 Task: Add Attachment from Trello to Card Card0000000102 in Board Board0000000026 in Workspace WS0000000009 in Trello. Add Cover Blue to Card Card0000000102 in Board Board0000000026 in Workspace WS0000000009 in Trello. Add "Copy Card To …" Button titled Button0000000102 to "bottom" of the list "To Do" to Card Card0000000102 in Board Board0000000026 in Workspace WS0000000009 in Trello. Add Description DS0000000102 to Card Card0000000102 in Board Board0000000026 in Workspace WS0000000009 in Trello. Add Comment CM0000000102 to Card Card0000000102 in Board Board0000000026 in Workspace WS0000000009 in Trello
Action: Mouse moved to (291, 256)
Screenshot: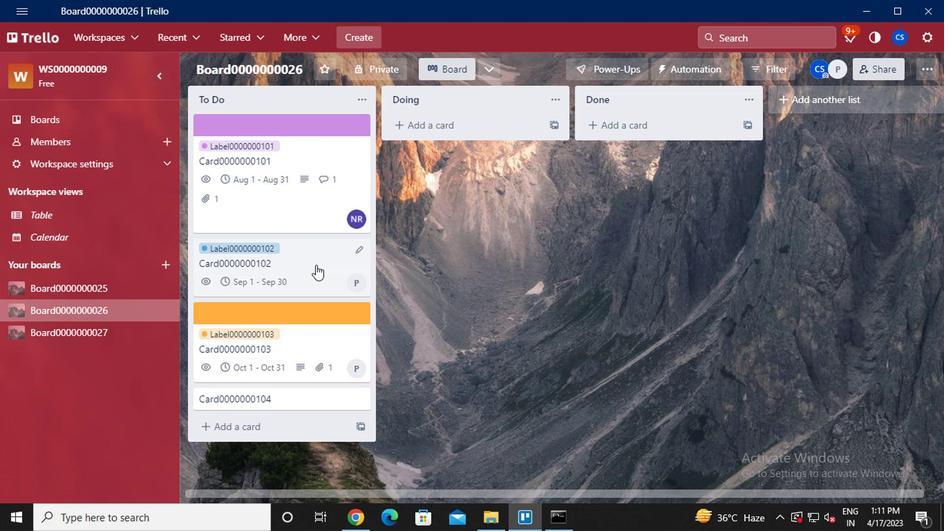
Action: Mouse pressed left at (291, 256)
Screenshot: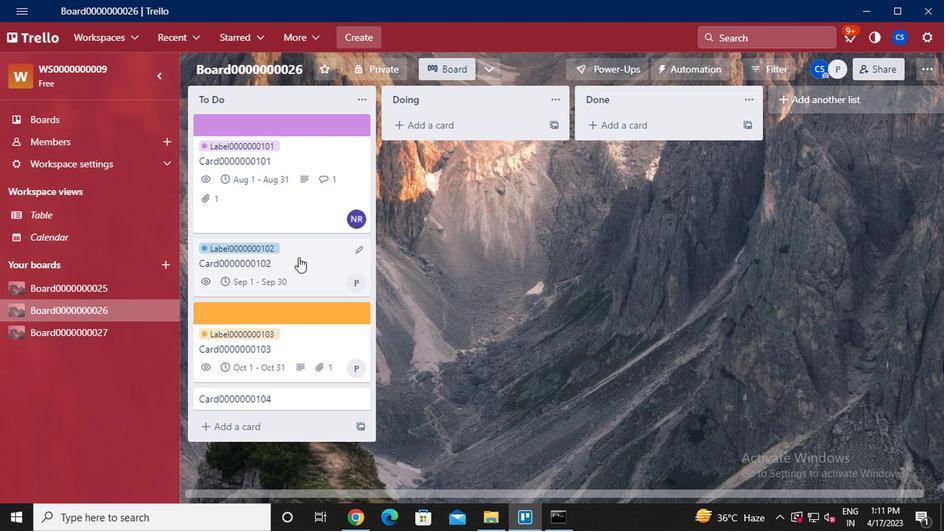 
Action: Mouse moved to (659, 291)
Screenshot: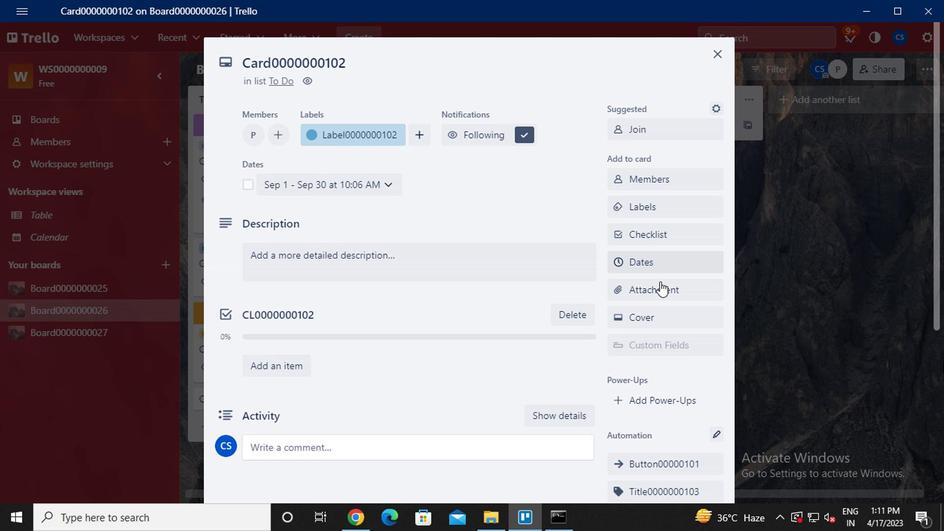 
Action: Mouse pressed left at (659, 291)
Screenshot: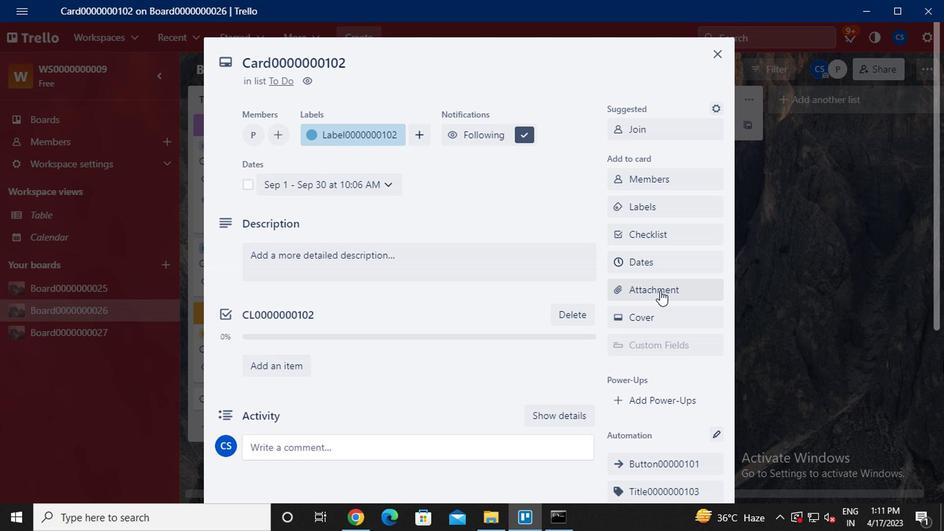 
Action: Mouse moved to (641, 144)
Screenshot: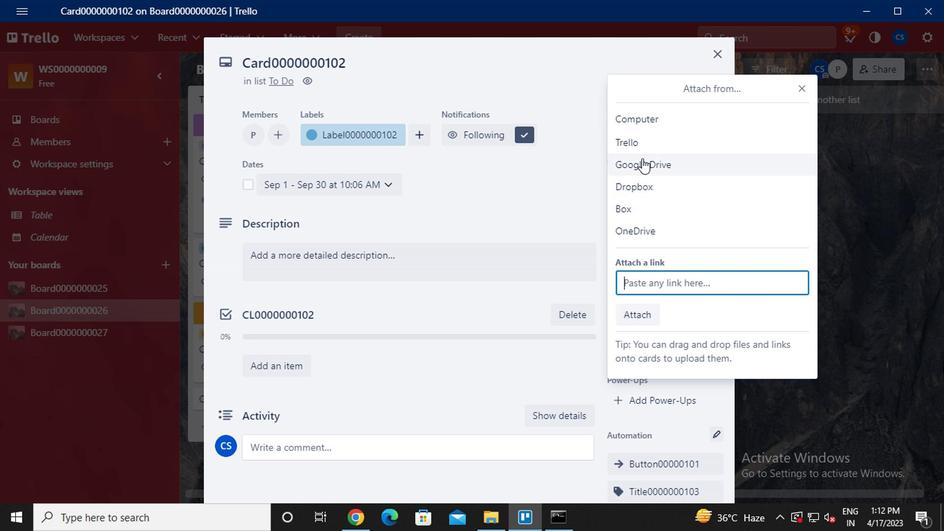 
Action: Mouse pressed left at (641, 144)
Screenshot: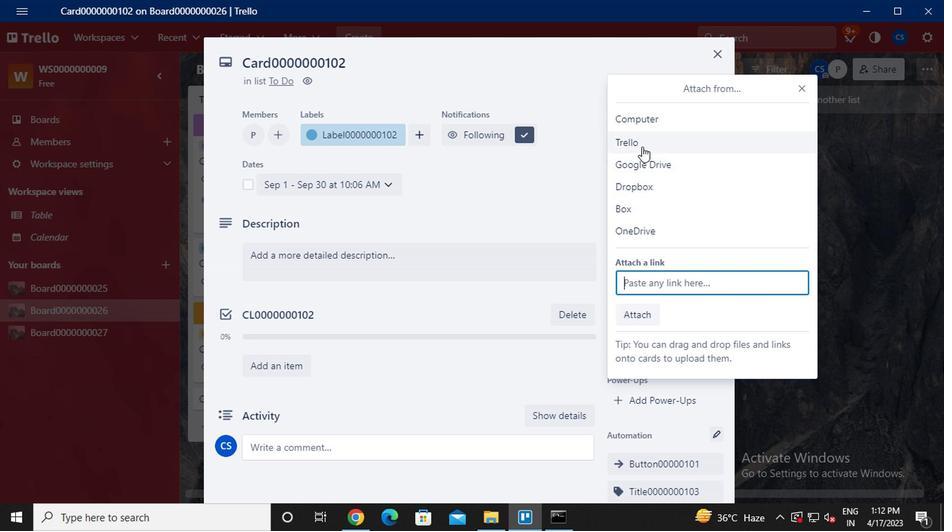 
Action: Mouse moved to (651, 173)
Screenshot: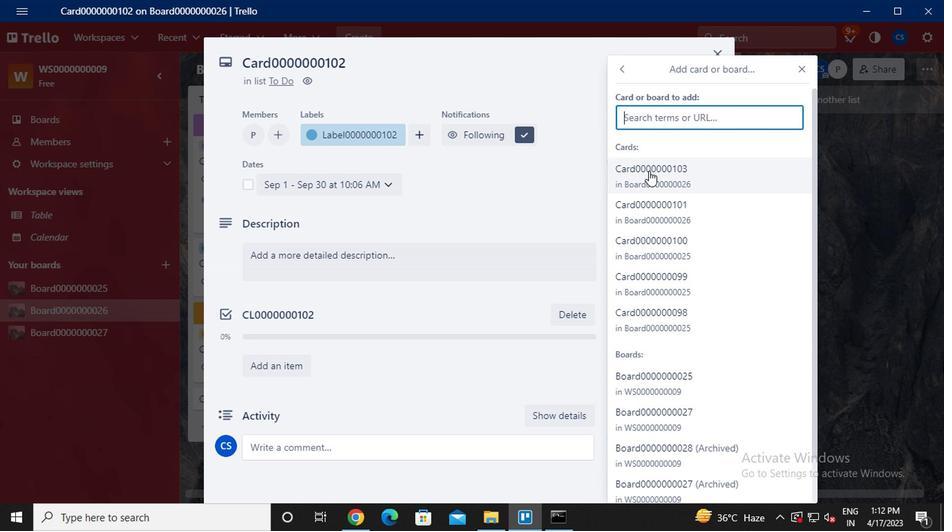 
Action: Mouse pressed left at (651, 173)
Screenshot: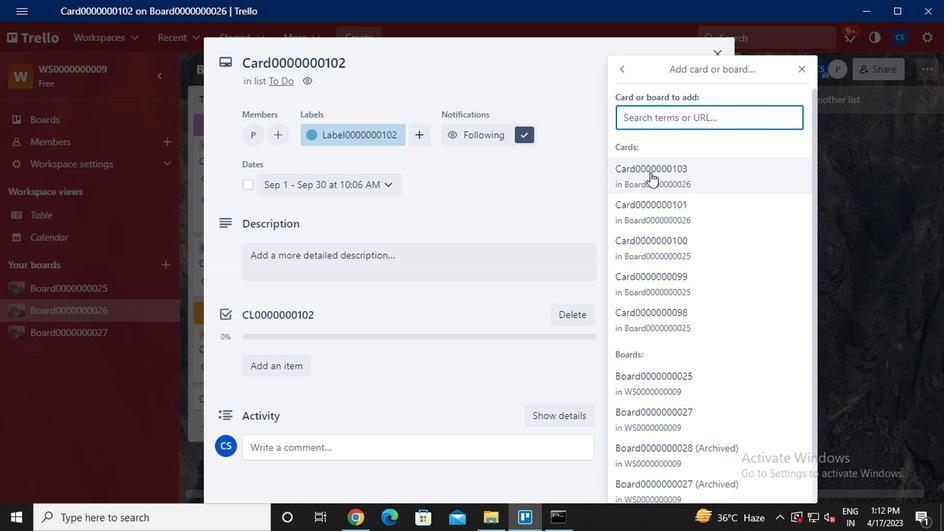 
Action: Mouse moved to (644, 312)
Screenshot: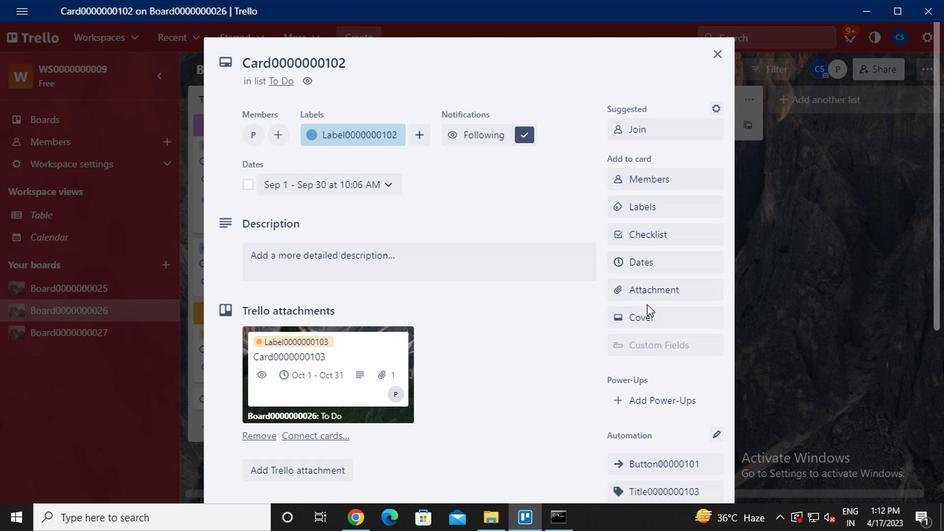 
Action: Mouse pressed left at (644, 312)
Screenshot: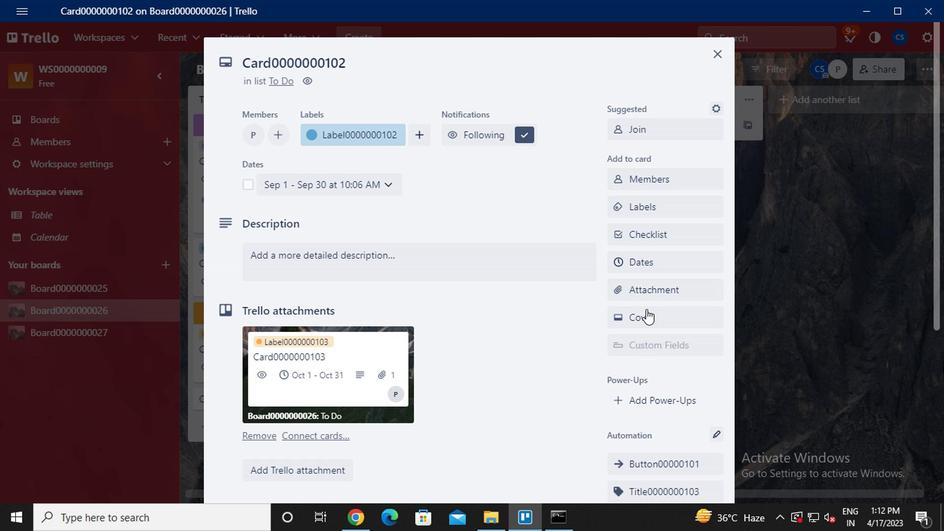 
Action: Mouse moved to (641, 260)
Screenshot: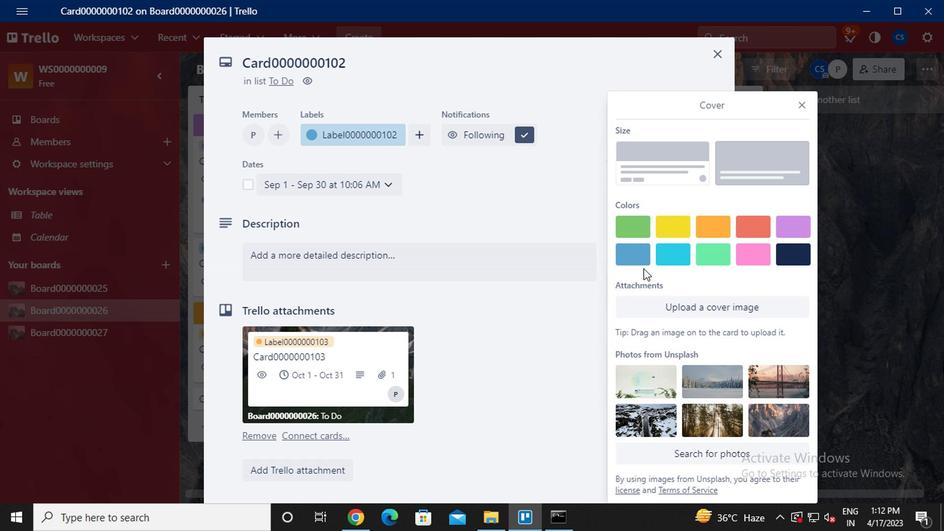 
Action: Mouse pressed left at (641, 260)
Screenshot: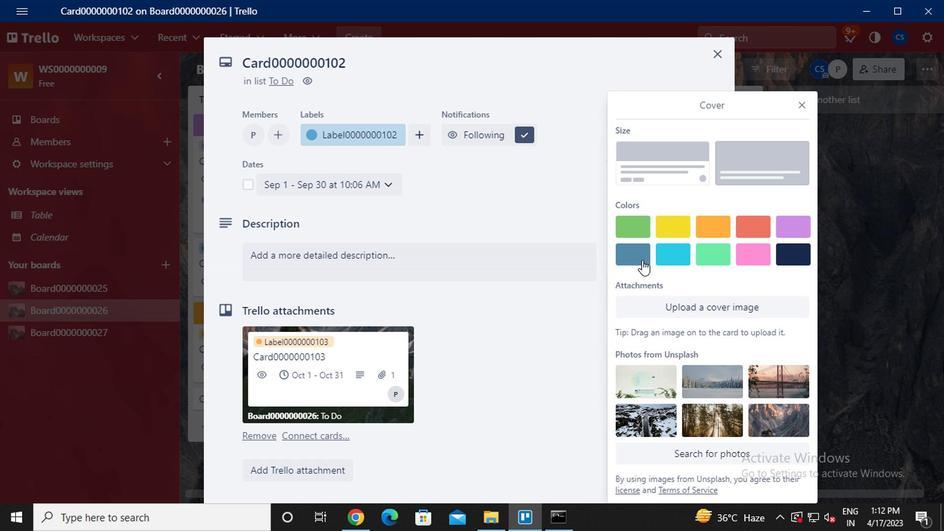 
Action: Mouse moved to (800, 82)
Screenshot: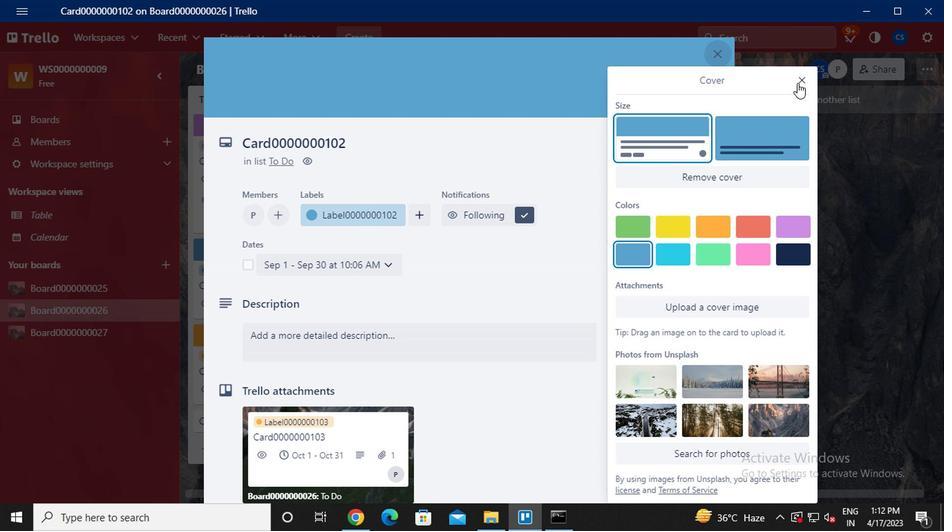 
Action: Mouse pressed left at (800, 82)
Screenshot: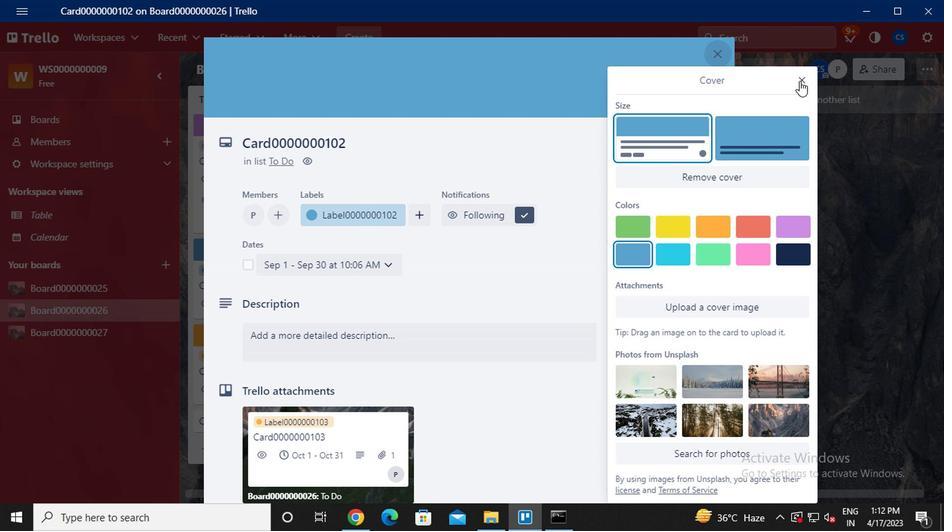 
Action: Mouse moved to (607, 283)
Screenshot: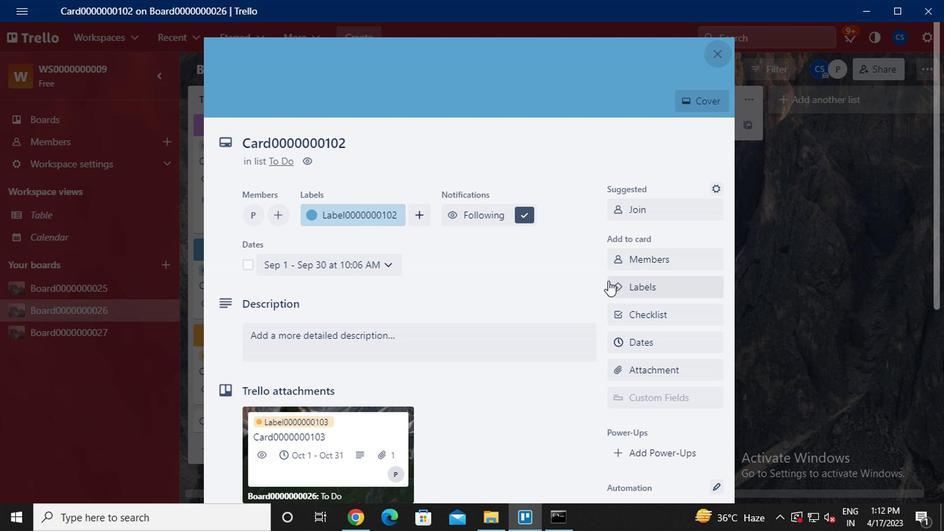 
Action: Mouse scrolled (607, 283) with delta (0, 0)
Screenshot: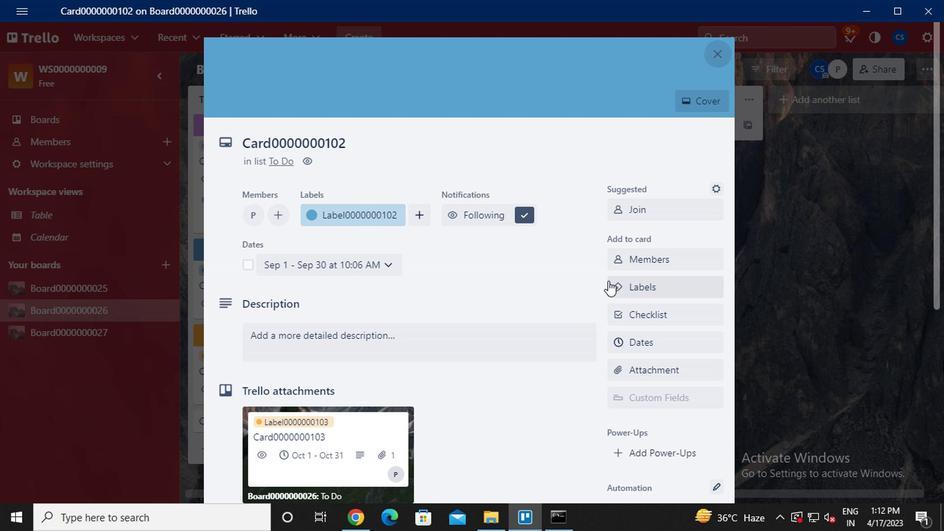 
Action: Mouse moved to (610, 315)
Screenshot: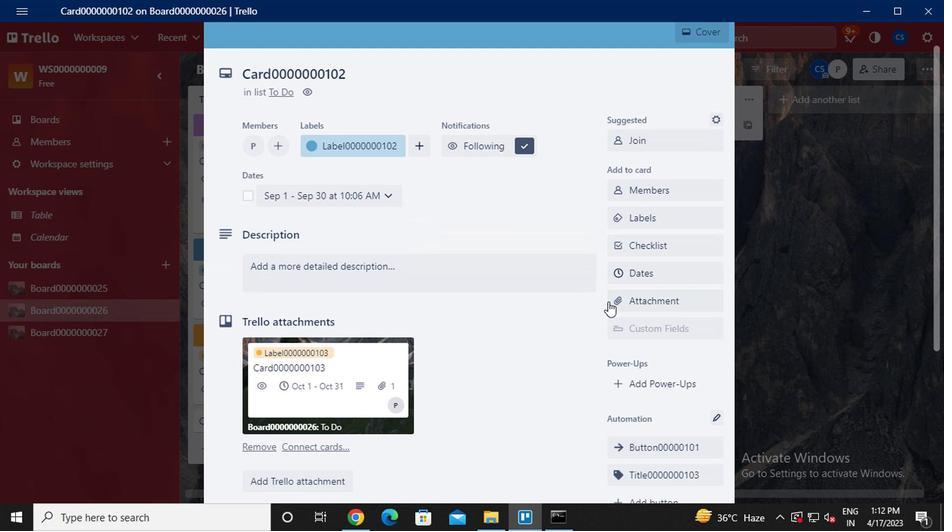 
Action: Mouse scrolled (610, 314) with delta (0, 0)
Screenshot: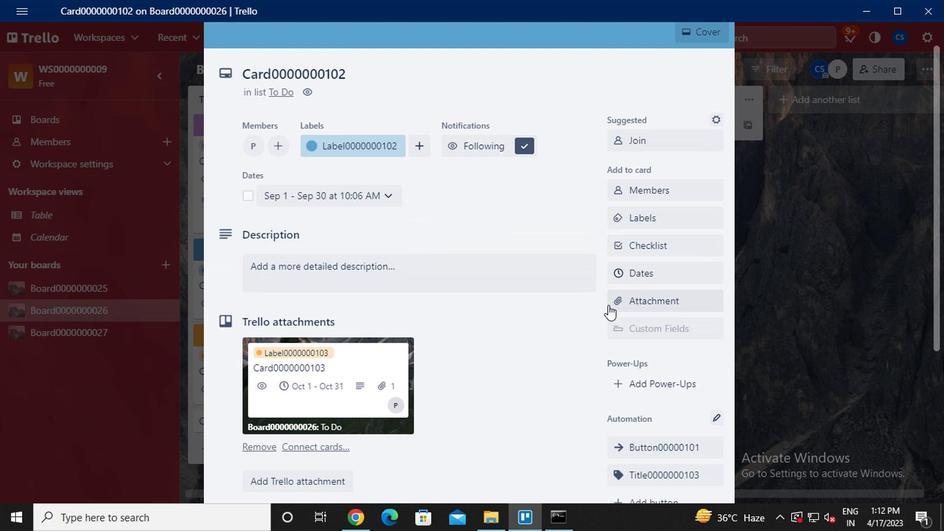 
Action: Mouse moved to (617, 332)
Screenshot: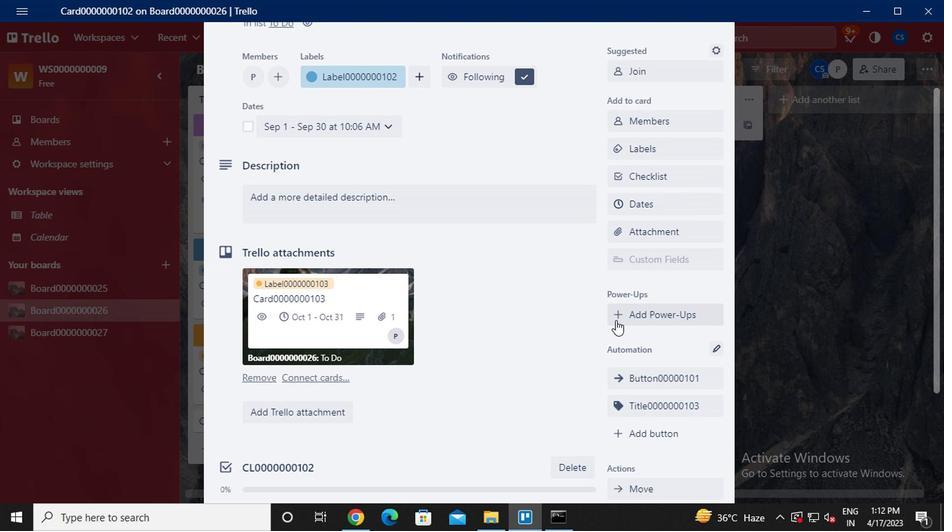 
Action: Mouse scrolled (617, 331) with delta (0, 0)
Screenshot: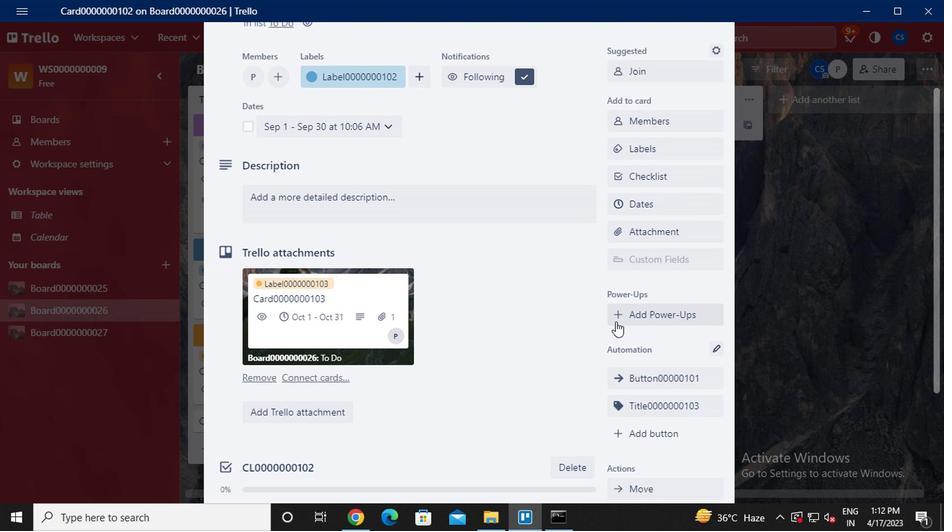
Action: Mouse moved to (640, 366)
Screenshot: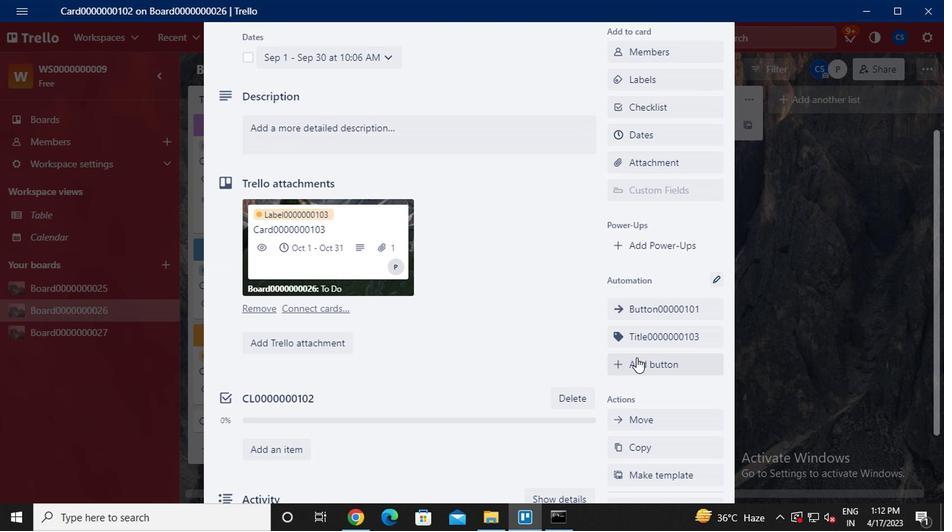 
Action: Mouse pressed left at (640, 366)
Screenshot: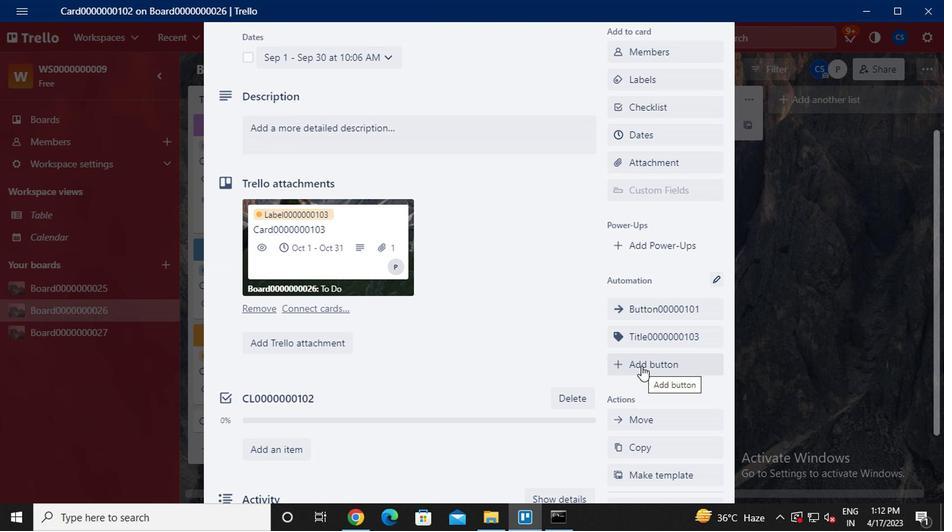 
Action: Mouse moved to (693, 160)
Screenshot: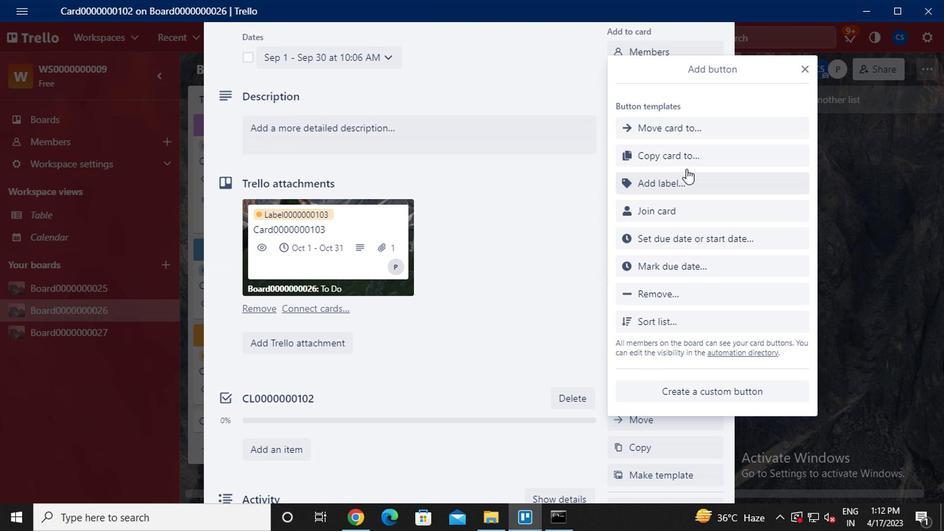 
Action: Mouse pressed left at (693, 160)
Screenshot: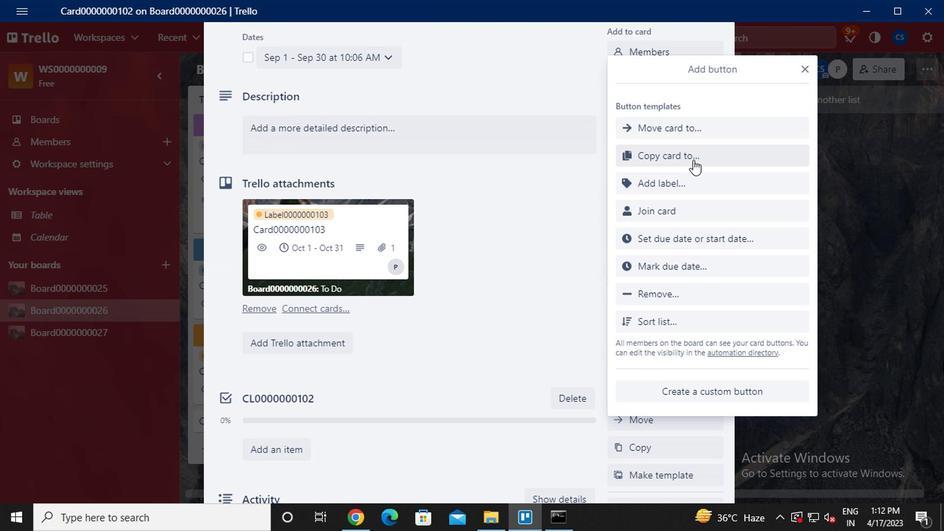 
Action: Mouse moved to (687, 169)
Screenshot: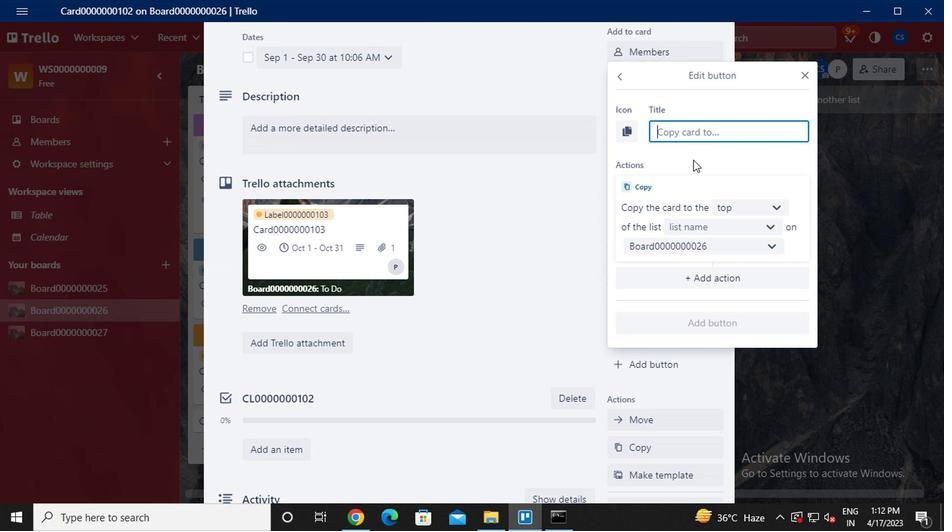 
Action: Key pressed b<Key.caps_lock>utton0000000102
Screenshot: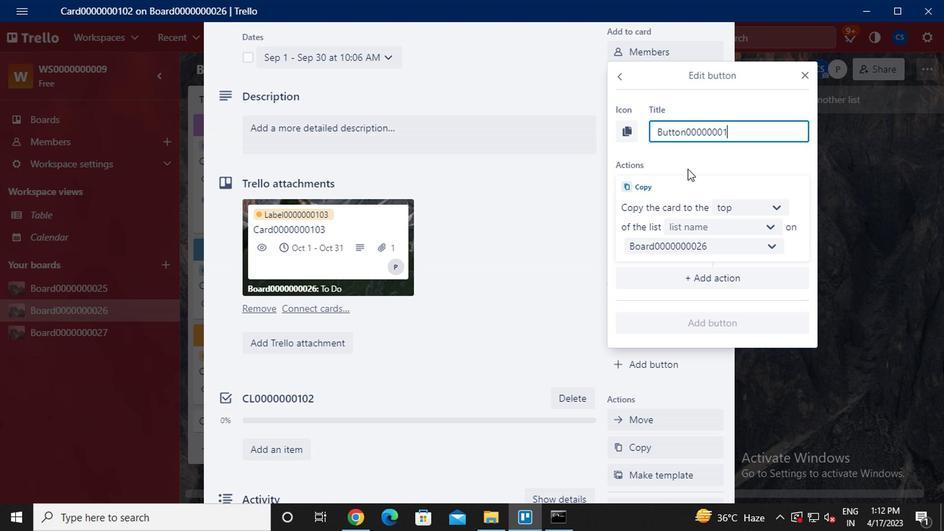 
Action: Mouse moved to (717, 204)
Screenshot: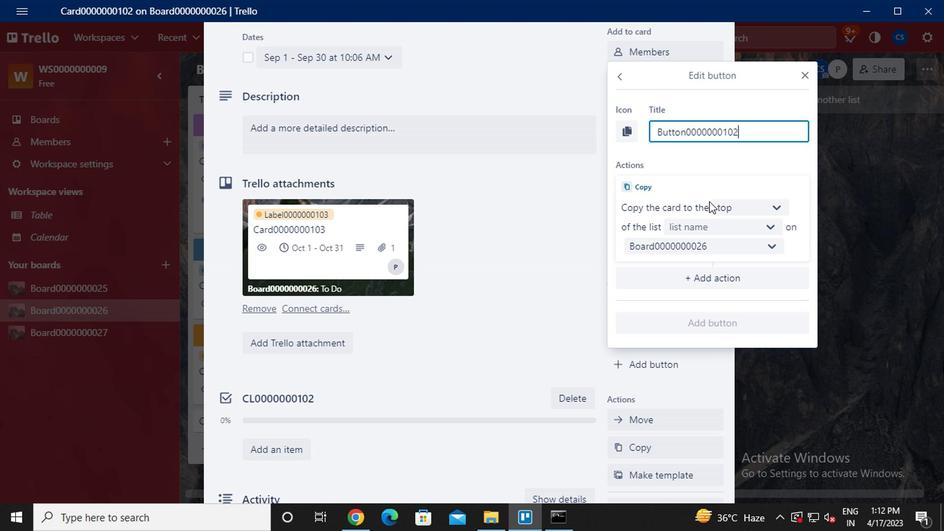 
Action: Mouse pressed left at (717, 204)
Screenshot: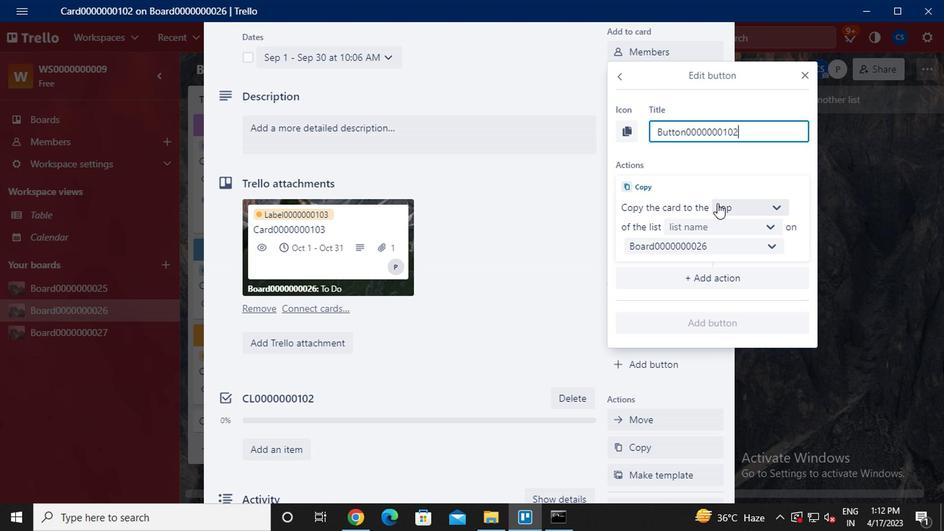 
Action: Mouse moved to (731, 256)
Screenshot: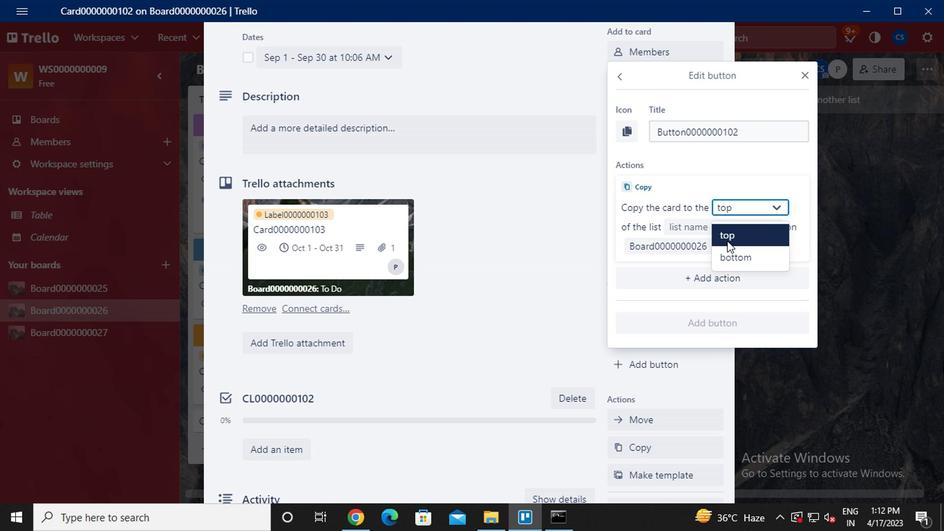 
Action: Mouse pressed left at (731, 256)
Screenshot: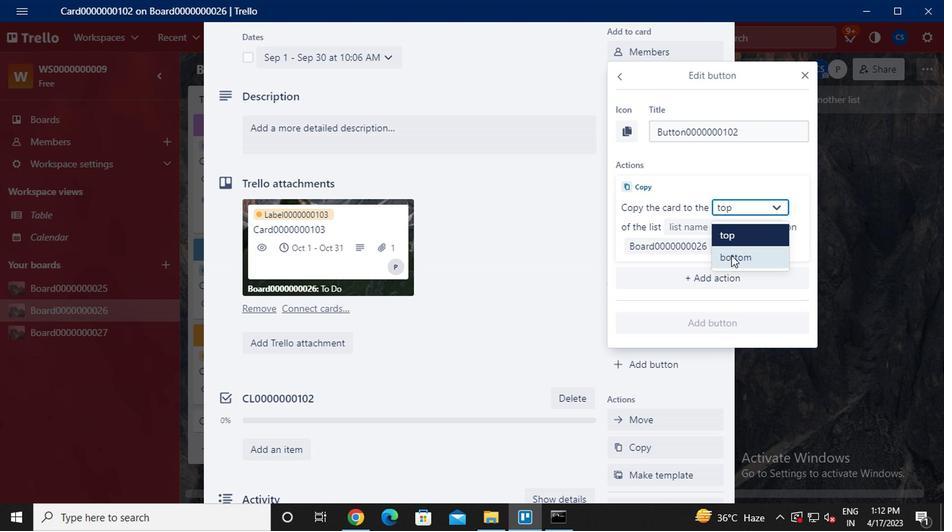 
Action: Mouse moved to (717, 230)
Screenshot: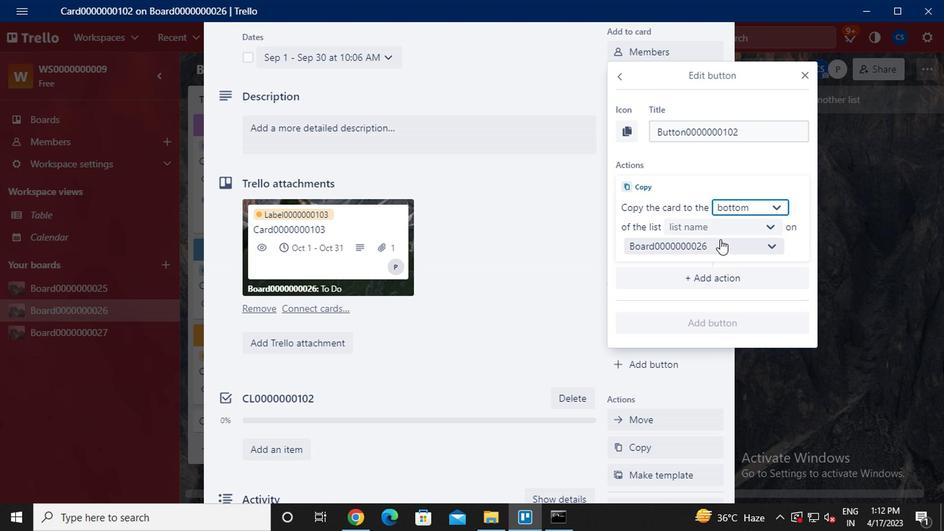 
Action: Mouse pressed left at (717, 230)
Screenshot: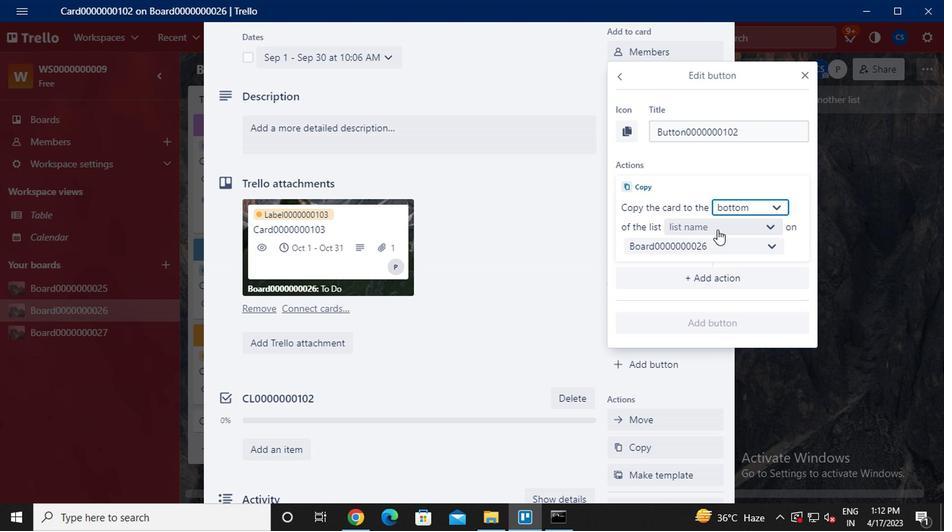
Action: Mouse moved to (706, 255)
Screenshot: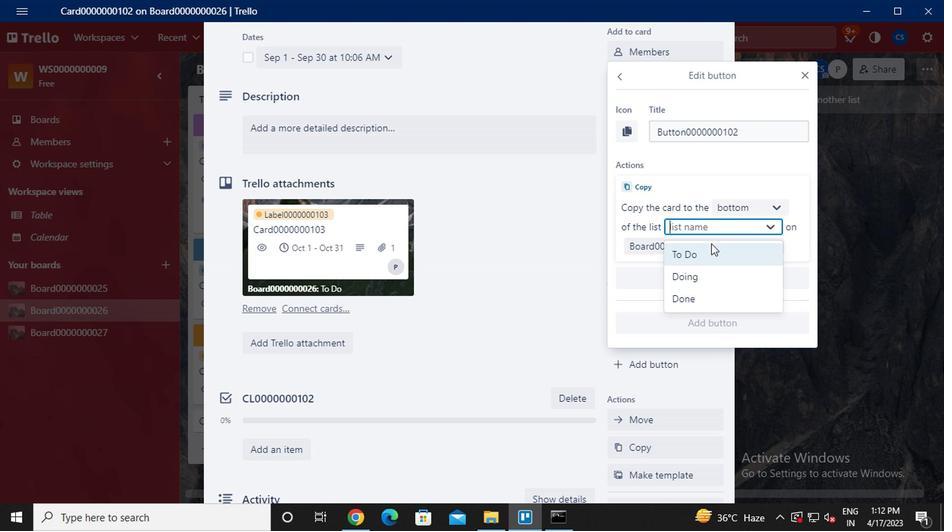 
Action: Mouse pressed left at (706, 255)
Screenshot: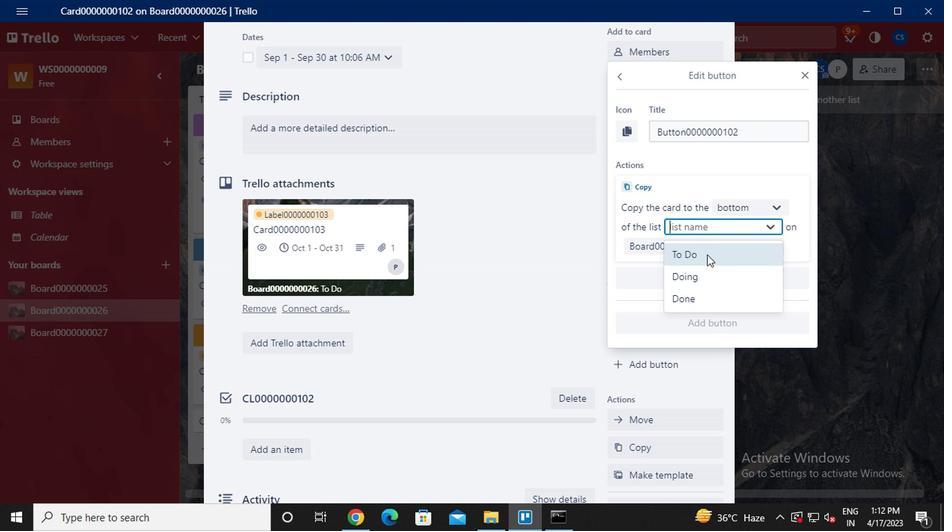 
Action: Mouse moved to (713, 327)
Screenshot: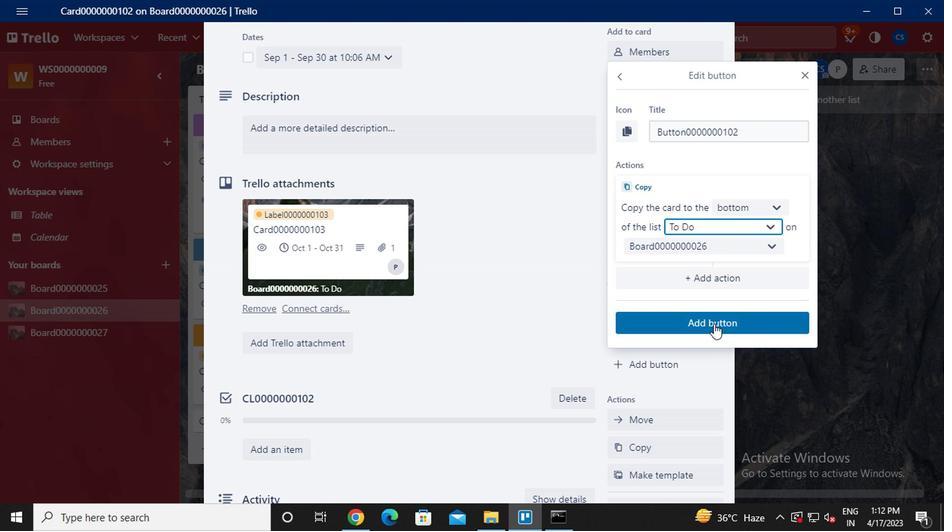 
Action: Mouse pressed left at (713, 327)
Screenshot: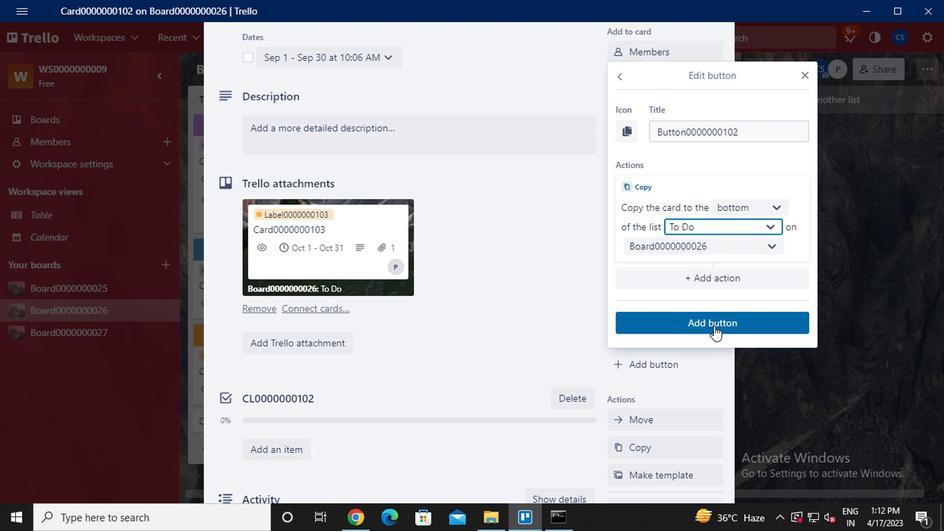 
Action: Mouse moved to (374, 139)
Screenshot: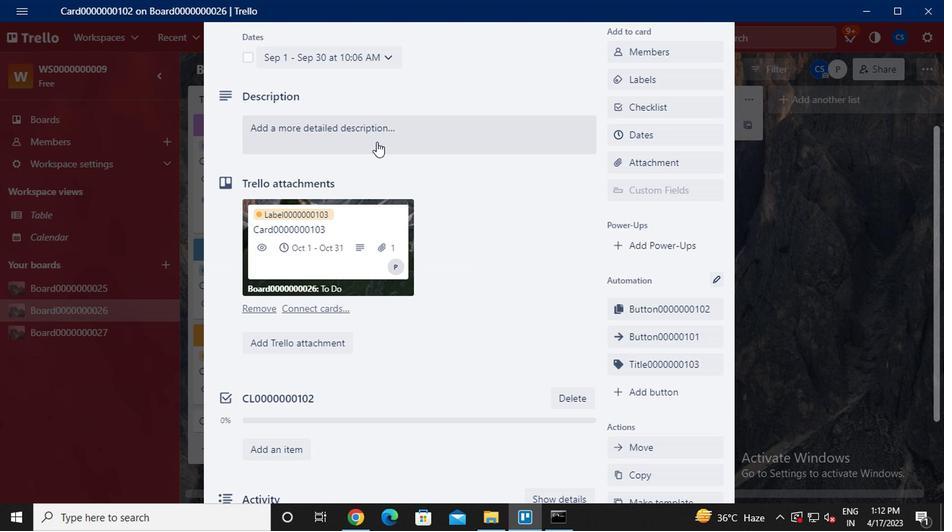 
Action: Mouse pressed left at (374, 139)
Screenshot: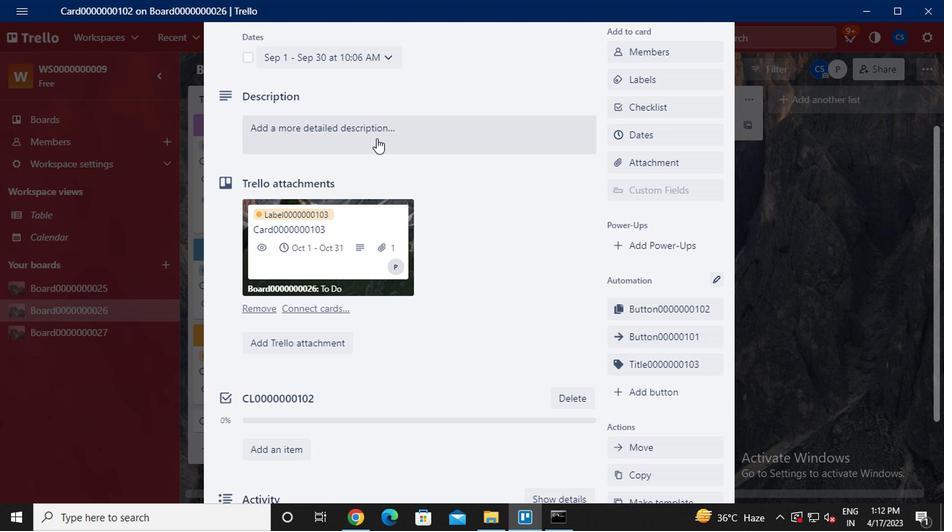
Action: Key pressed <Key.caps_lock>ds0000000102
Screenshot: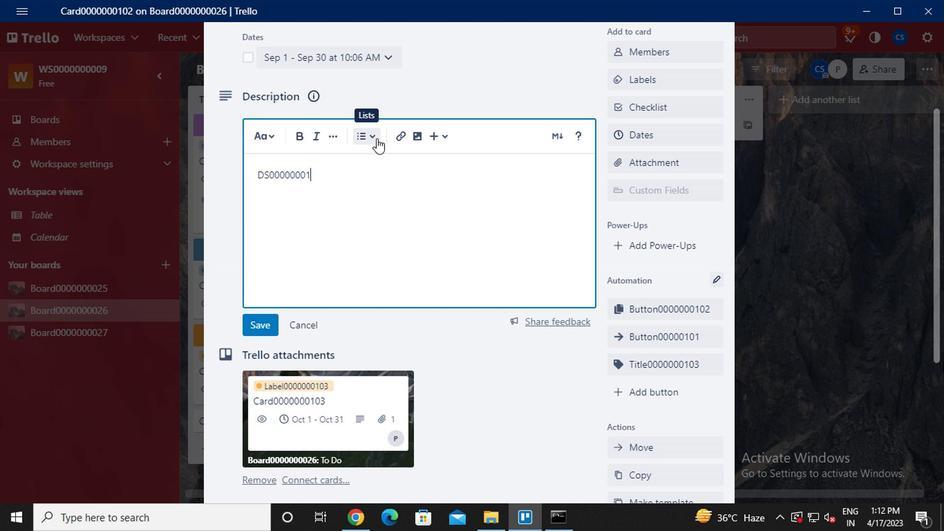 
Action: Mouse moved to (262, 331)
Screenshot: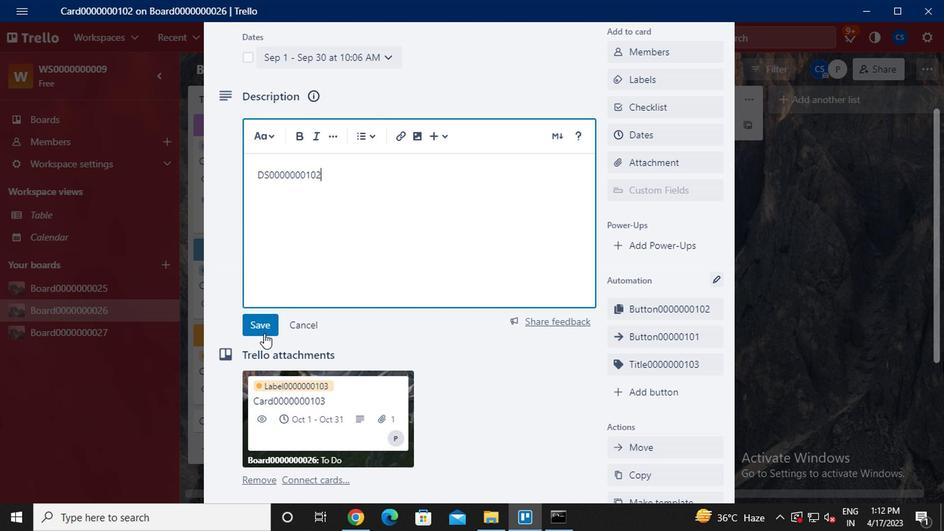 
Action: Mouse pressed left at (262, 331)
Screenshot: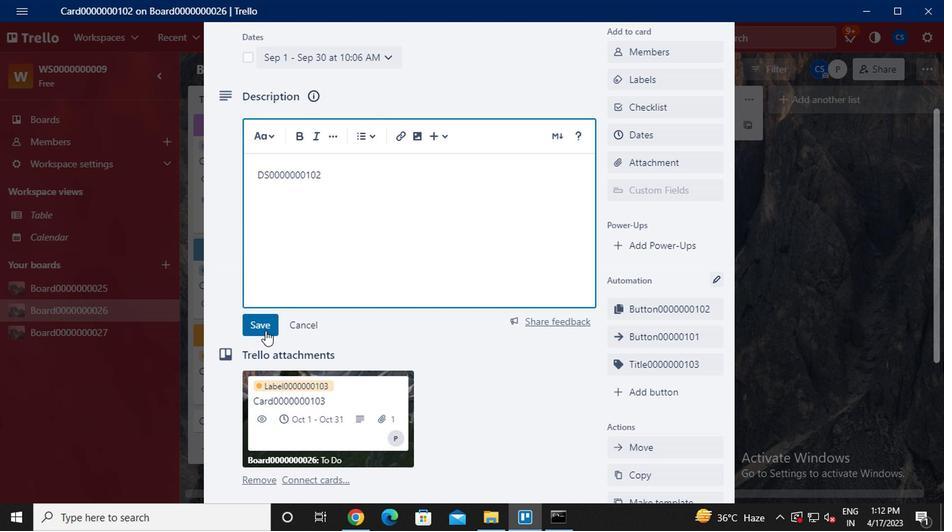
Action: Mouse moved to (342, 342)
Screenshot: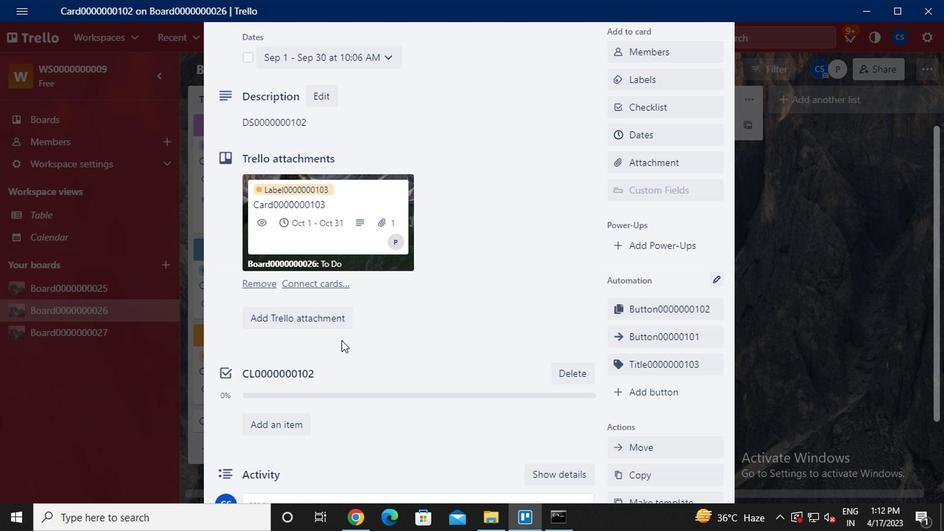 
Action: Mouse scrolled (342, 341) with delta (0, 0)
Screenshot: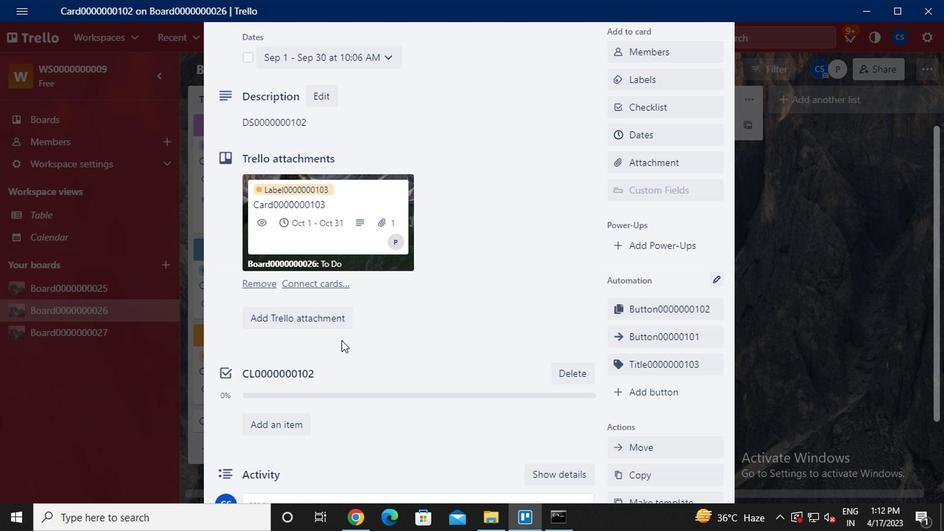 
Action: Mouse moved to (342, 344)
Screenshot: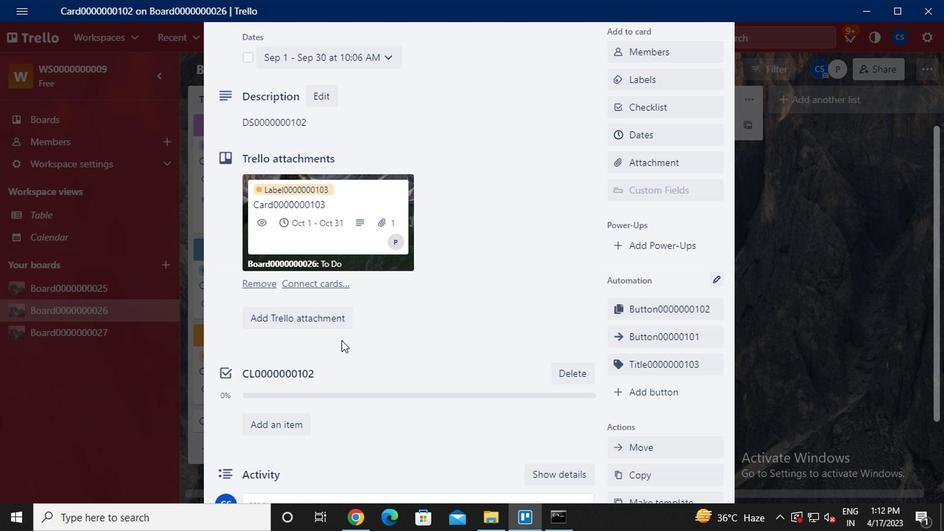 
Action: Mouse scrolled (342, 343) with delta (0, 0)
Screenshot: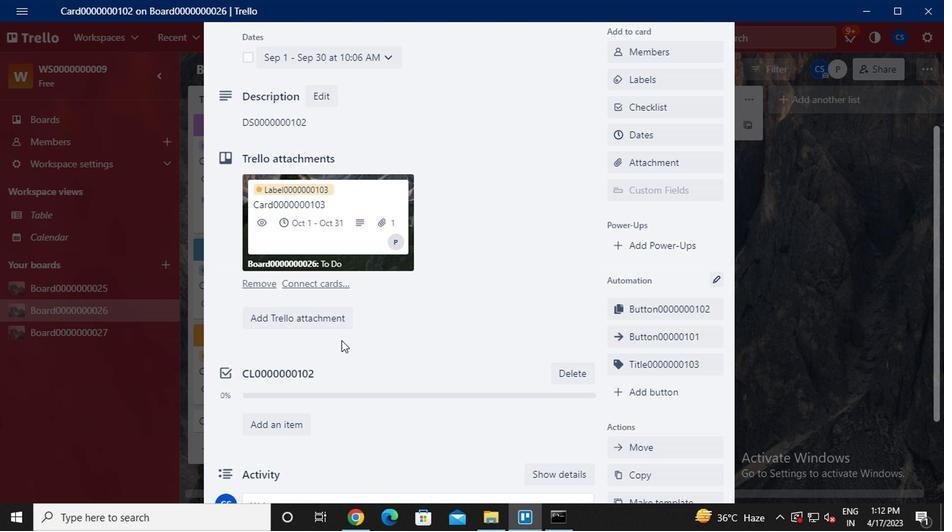 
Action: Mouse moved to (342, 345)
Screenshot: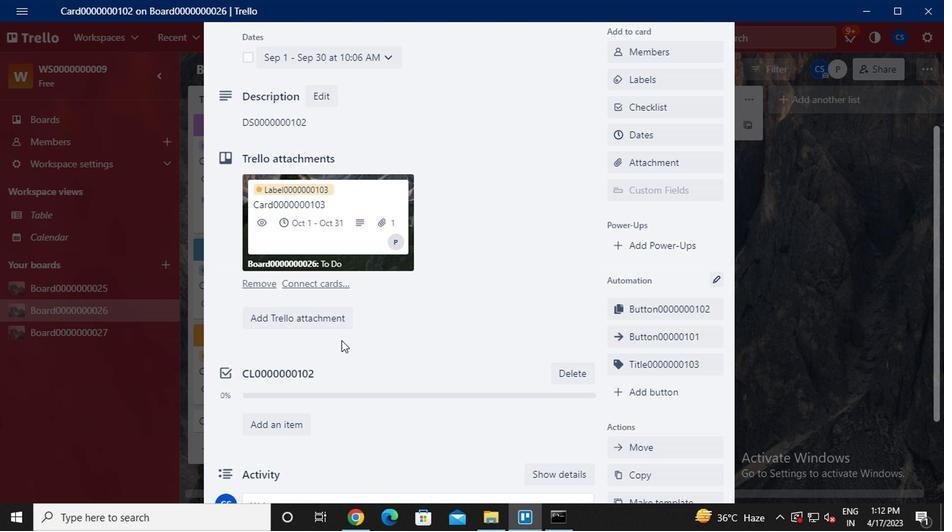 
Action: Mouse scrolled (342, 344) with delta (0, 0)
Screenshot: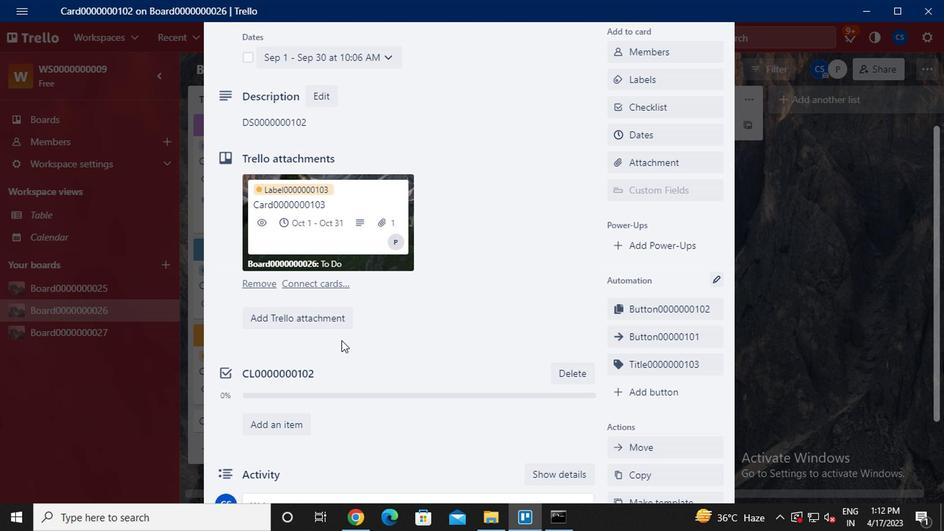 
Action: Mouse moved to (342, 346)
Screenshot: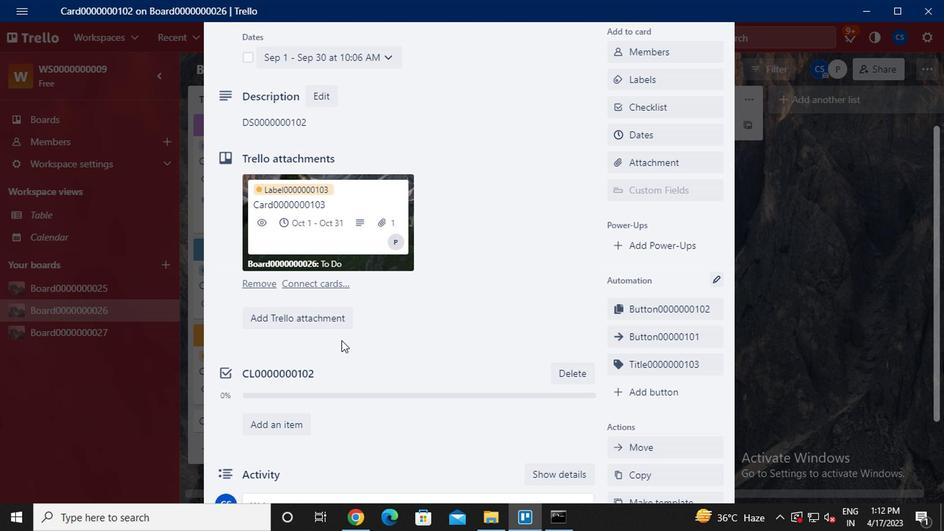 
Action: Mouse scrolled (342, 345) with delta (0, 0)
Screenshot: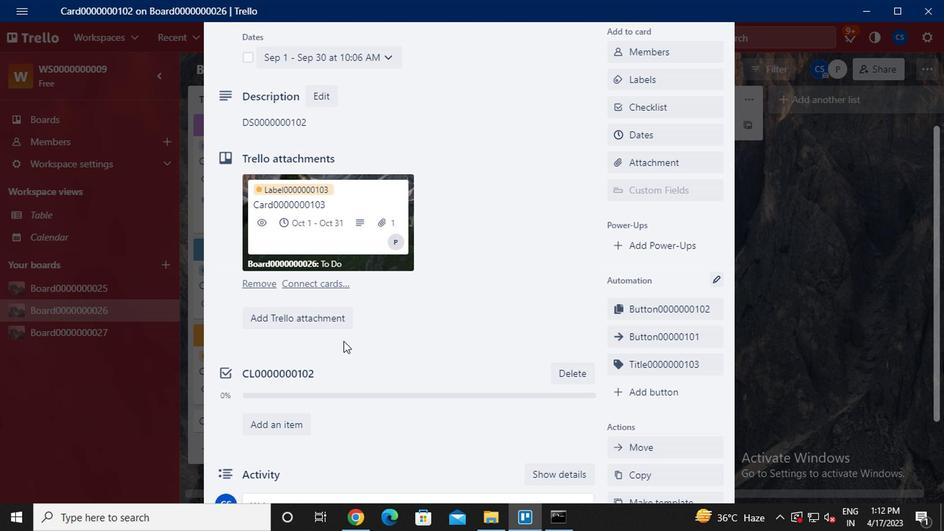 
Action: Mouse moved to (342, 346)
Screenshot: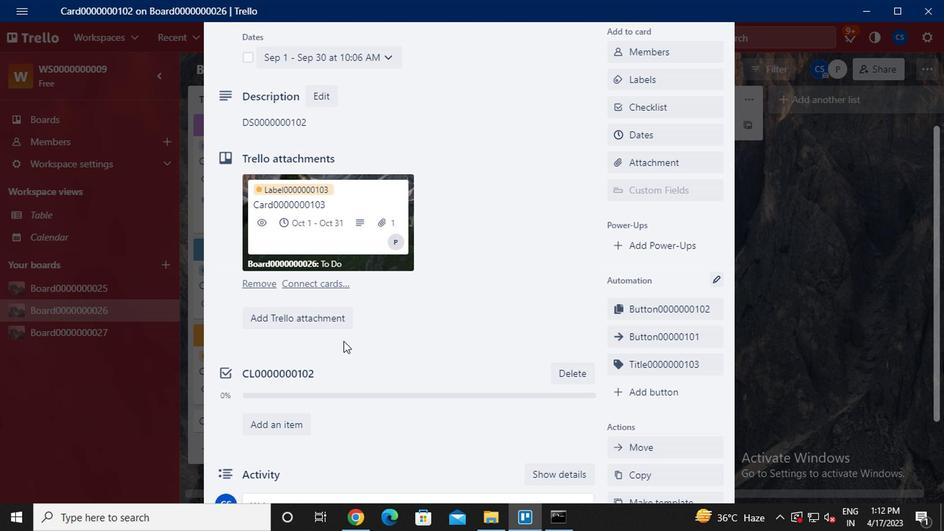 
Action: Mouse scrolled (342, 345) with delta (0, 0)
Screenshot: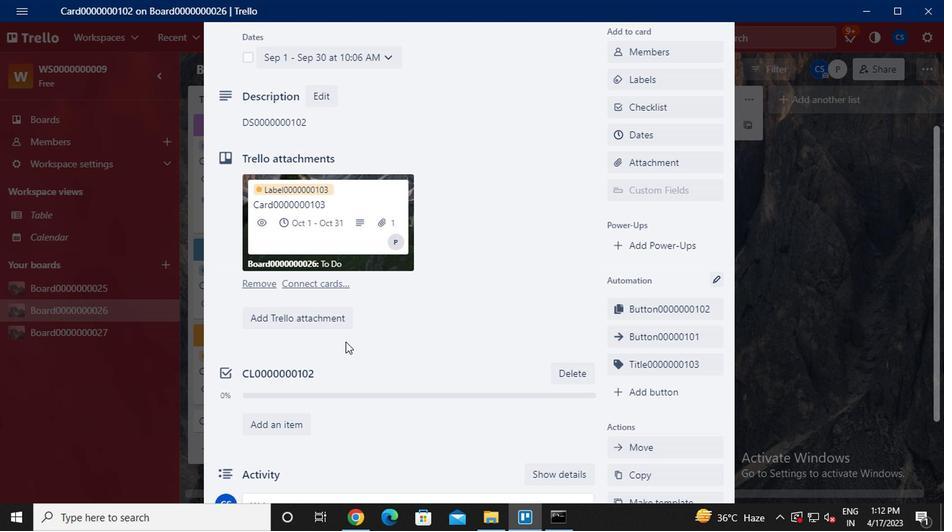 
Action: Mouse moved to (310, 358)
Screenshot: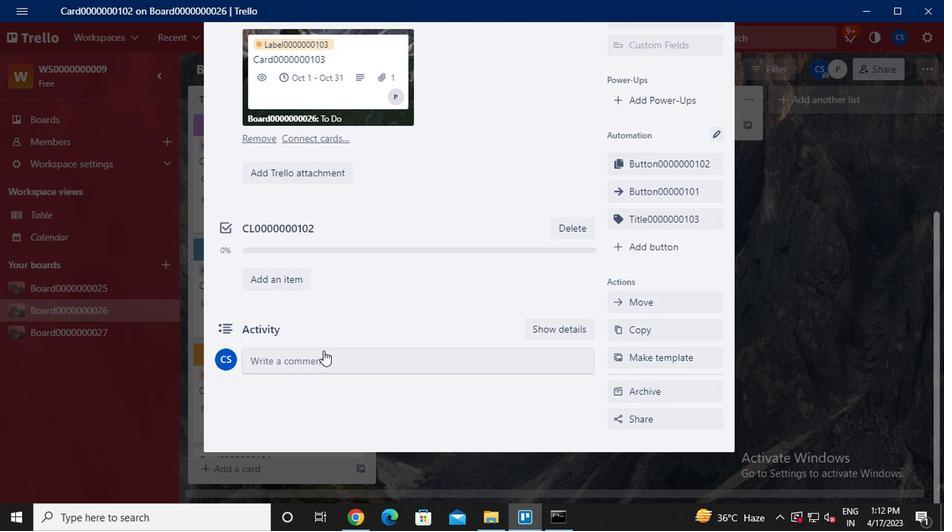 
Action: Mouse pressed left at (310, 358)
Screenshot: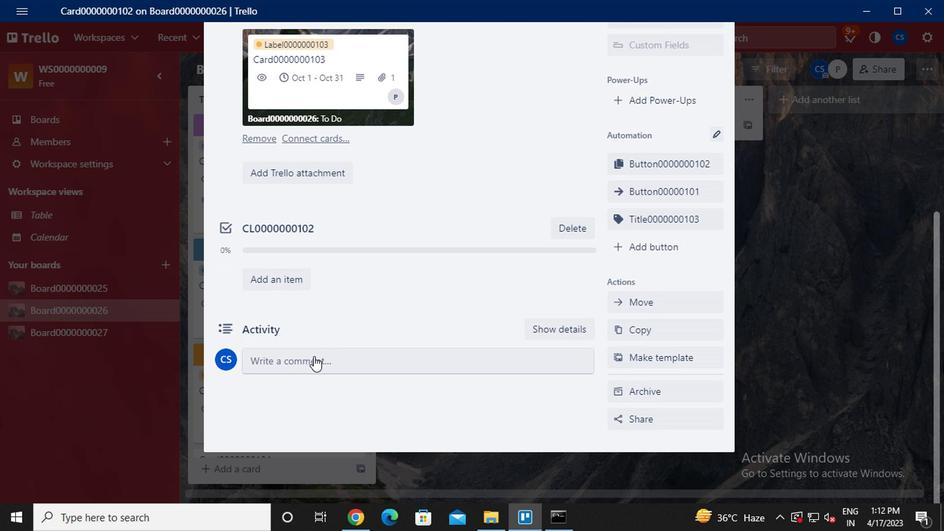 
Action: Key pressed cm0000000102
Screenshot: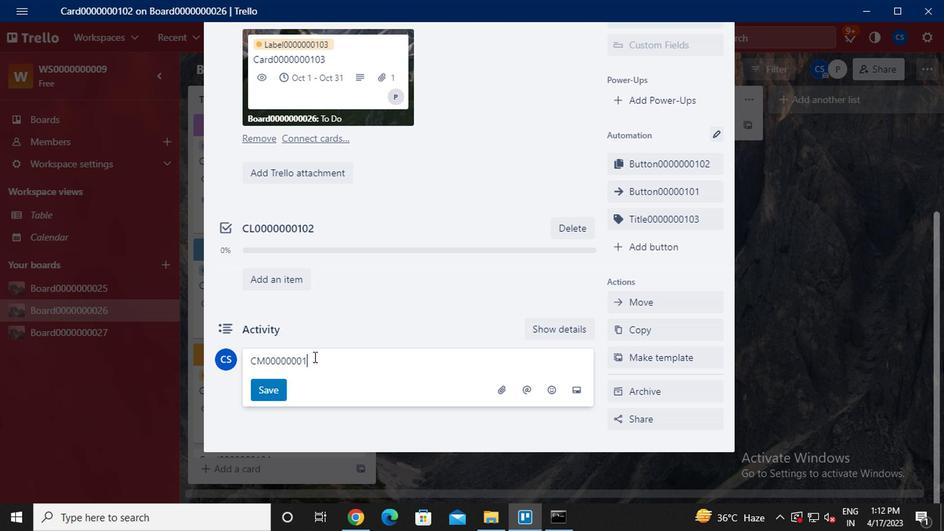 
Action: Mouse moved to (267, 389)
Screenshot: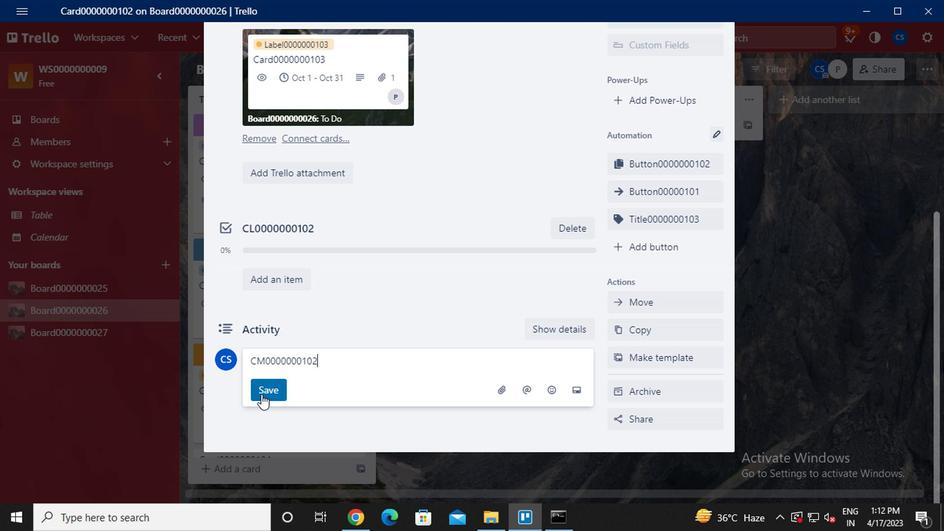 
Action: Mouse pressed left at (267, 389)
Screenshot: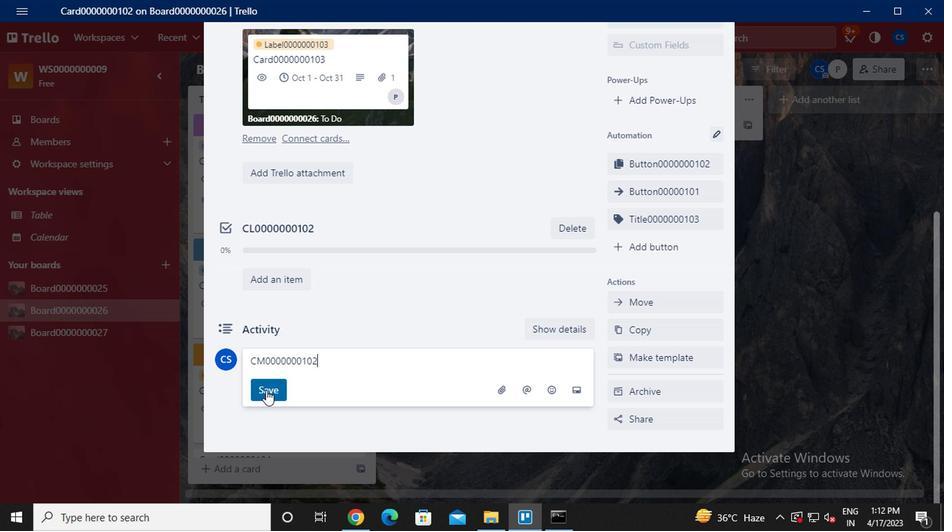 
Action: Mouse moved to (424, 335)
Screenshot: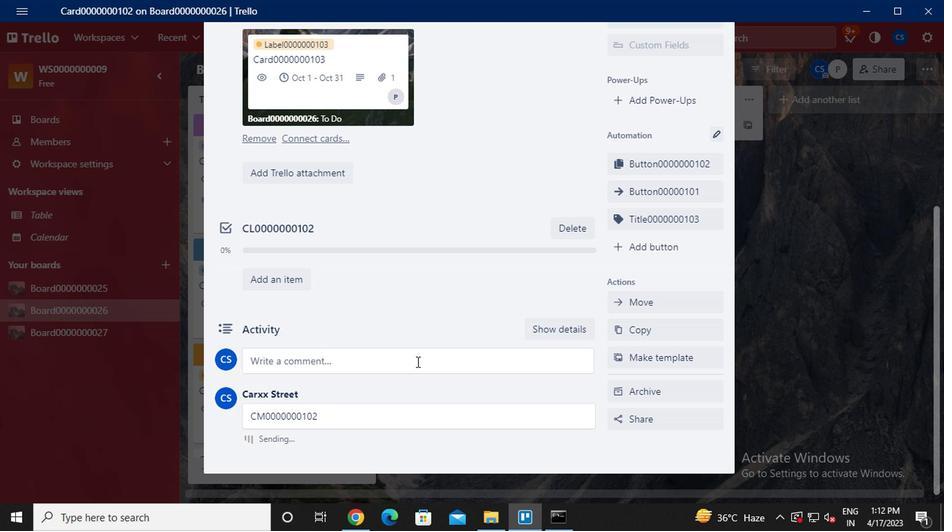 
